 Task: Assign in the project ToxicWorks the issue 'Add support for real-time multiplayer gaming' to the sprint 'Starship'.
Action: Mouse moved to (1305, 629)
Screenshot: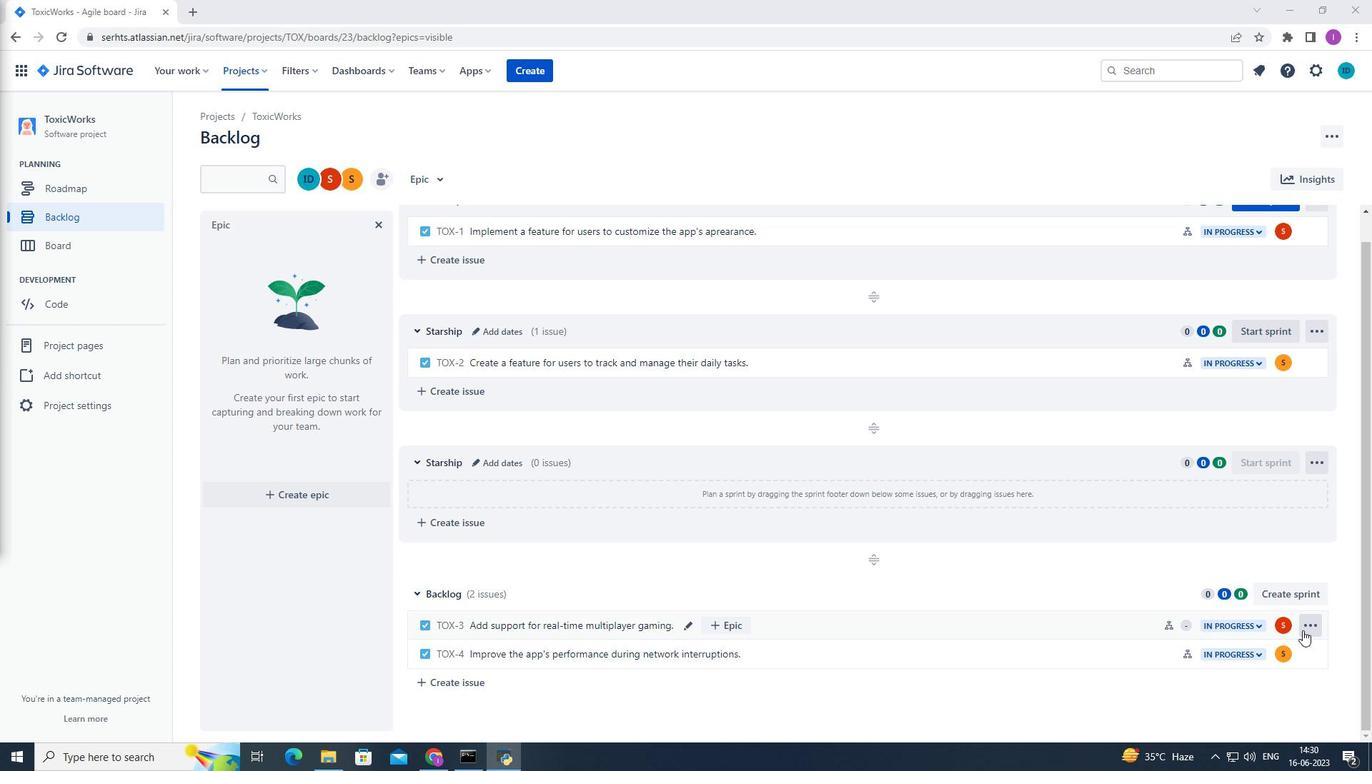 
Action: Mouse pressed left at (1305, 629)
Screenshot: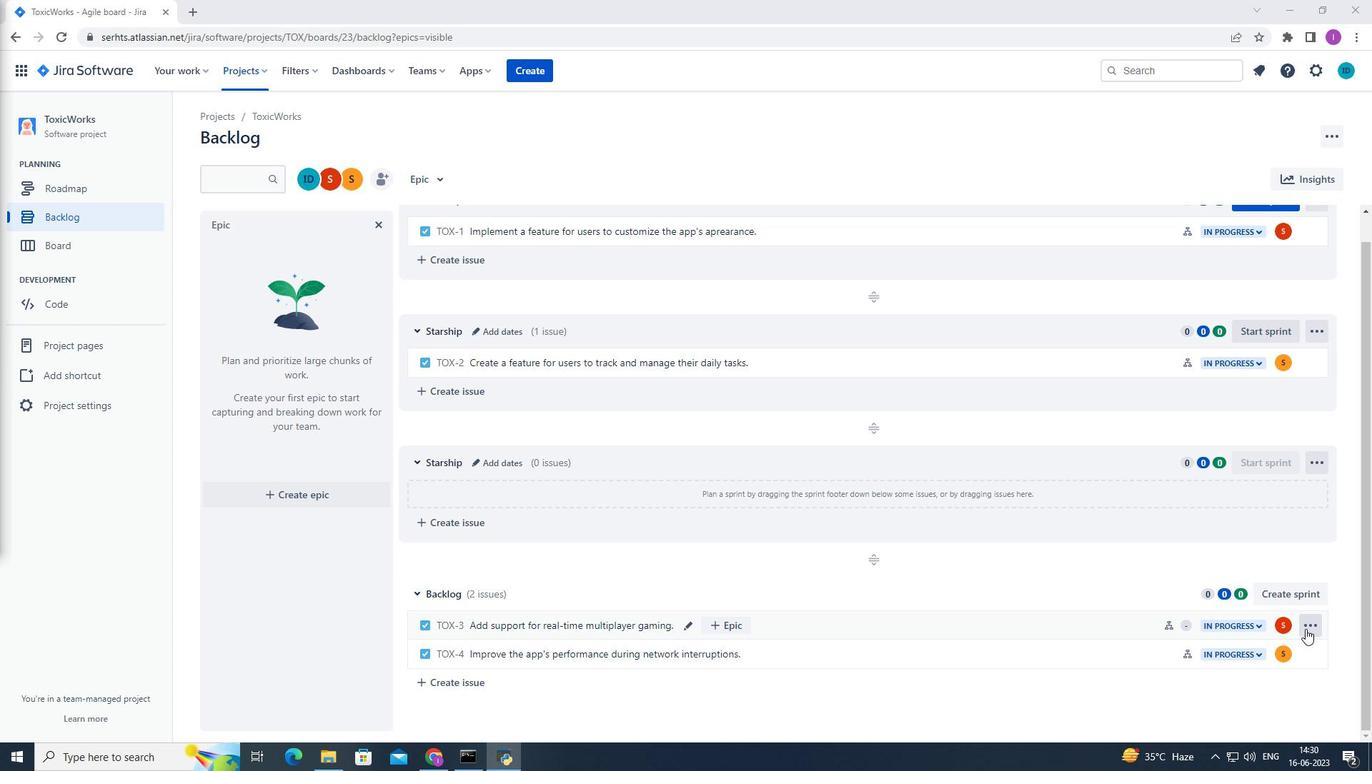
Action: Mouse moved to (1269, 551)
Screenshot: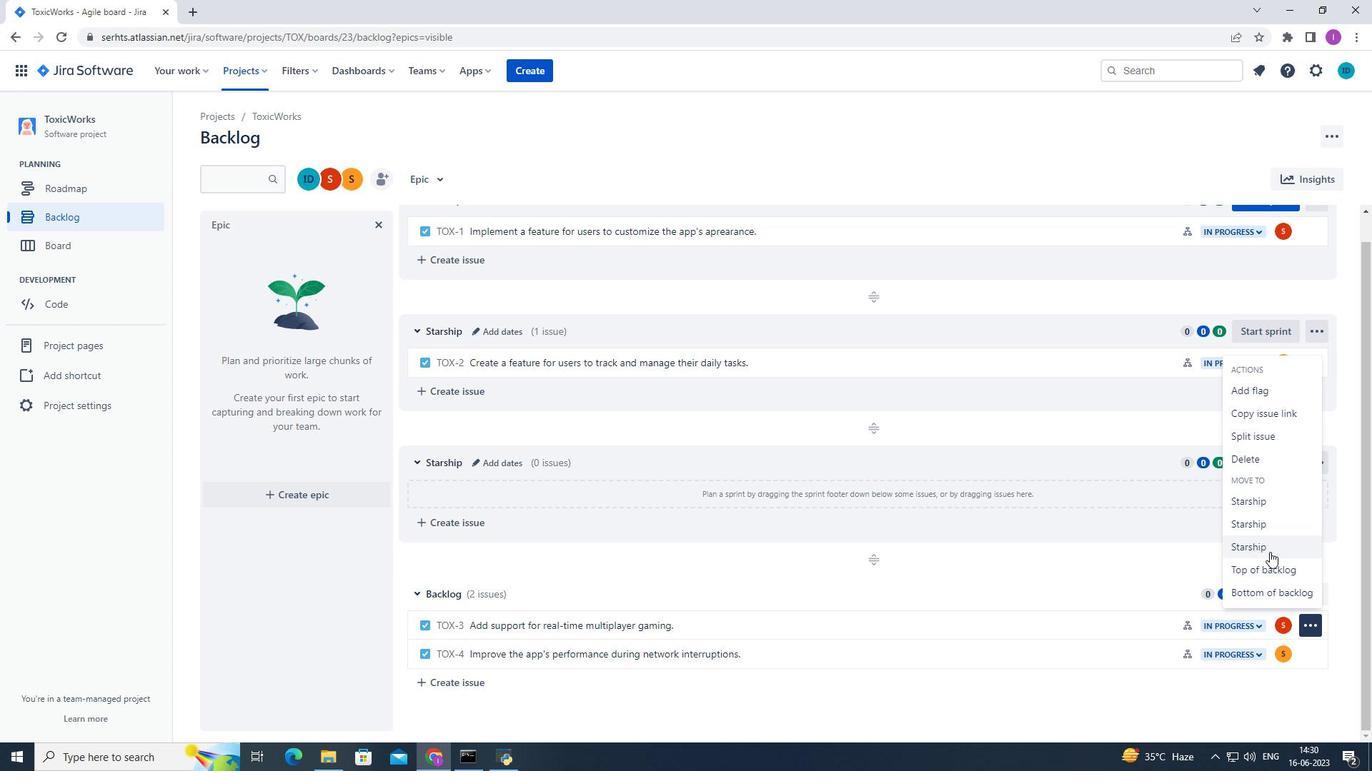 
Action: Mouse pressed left at (1269, 551)
Screenshot: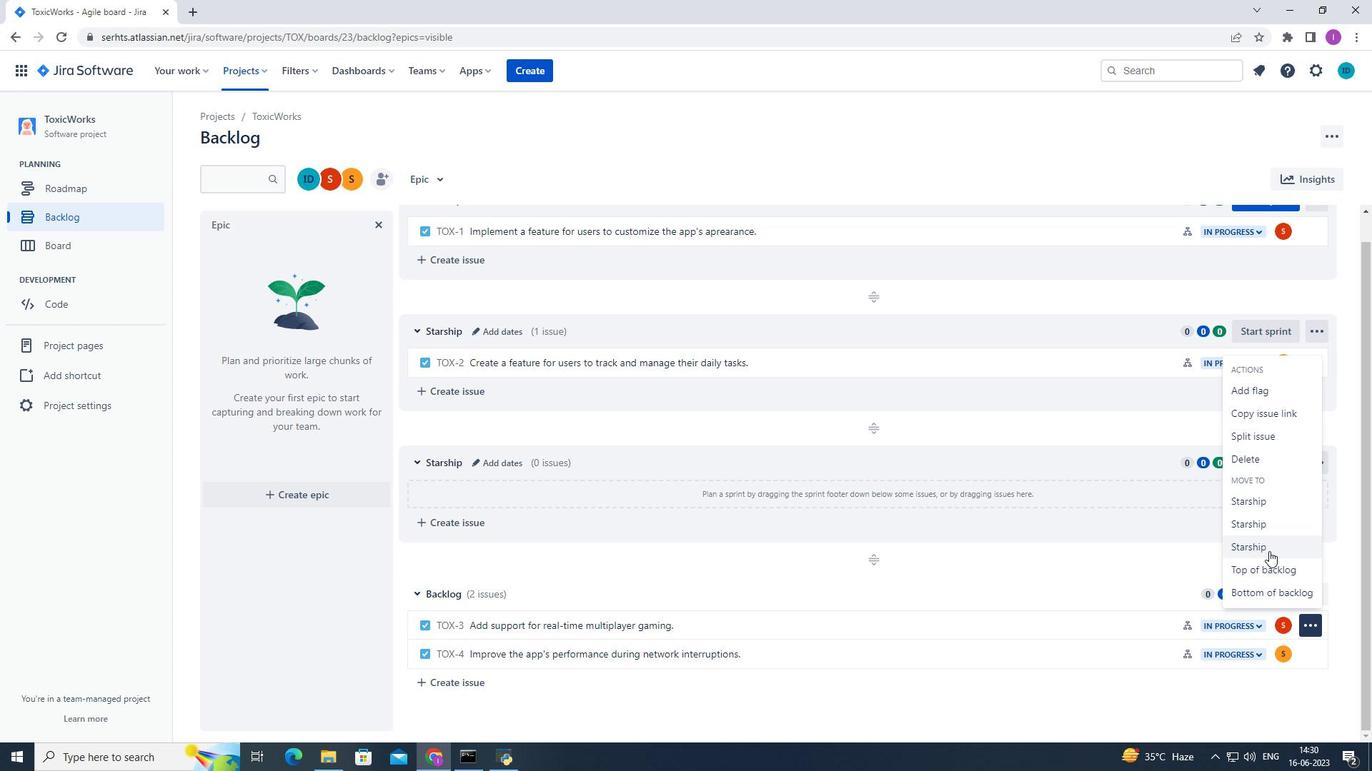 
Action: Mouse moved to (1086, 684)
Screenshot: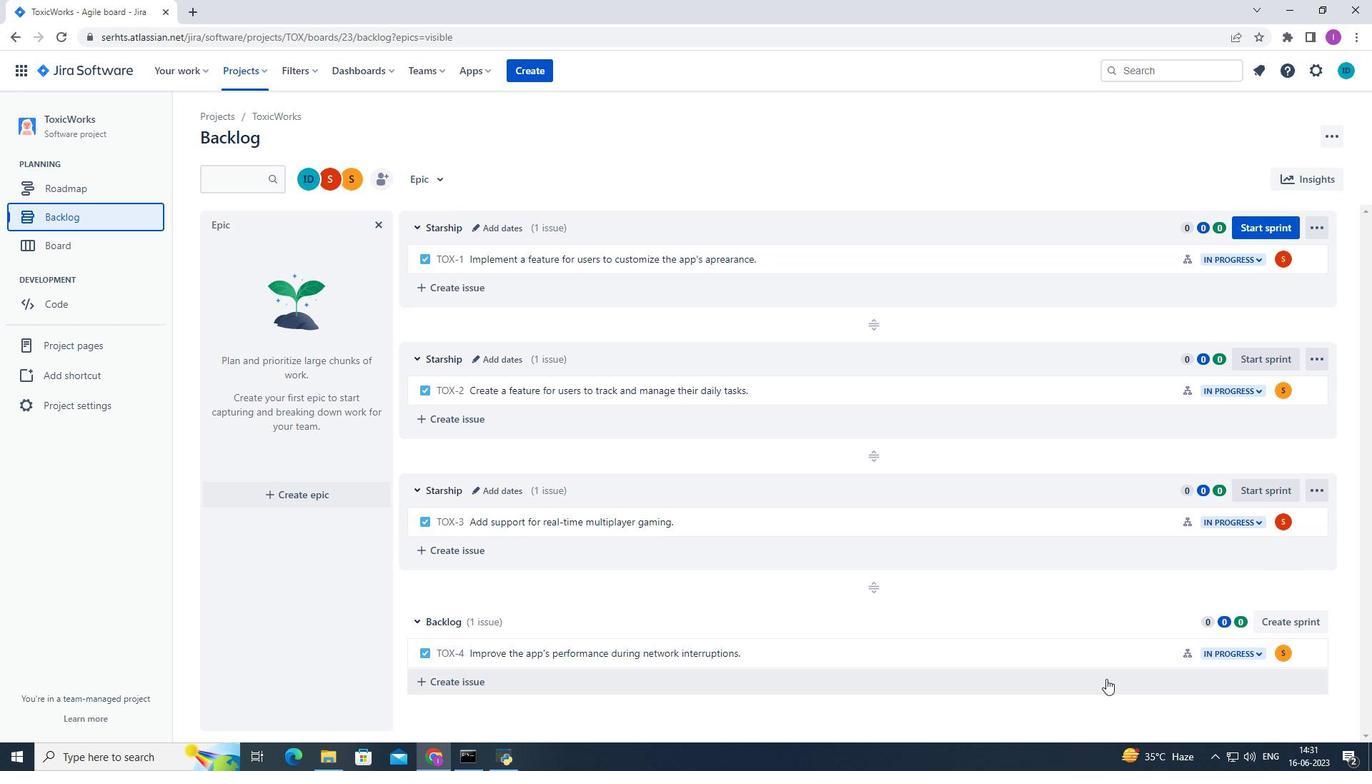 
